 Task: Create a rule from the Routing list, Task moved to a section -> Set Priority in the project ArchiTech , set the section as Done clear the priority
Action: Mouse moved to (46, 279)
Screenshot: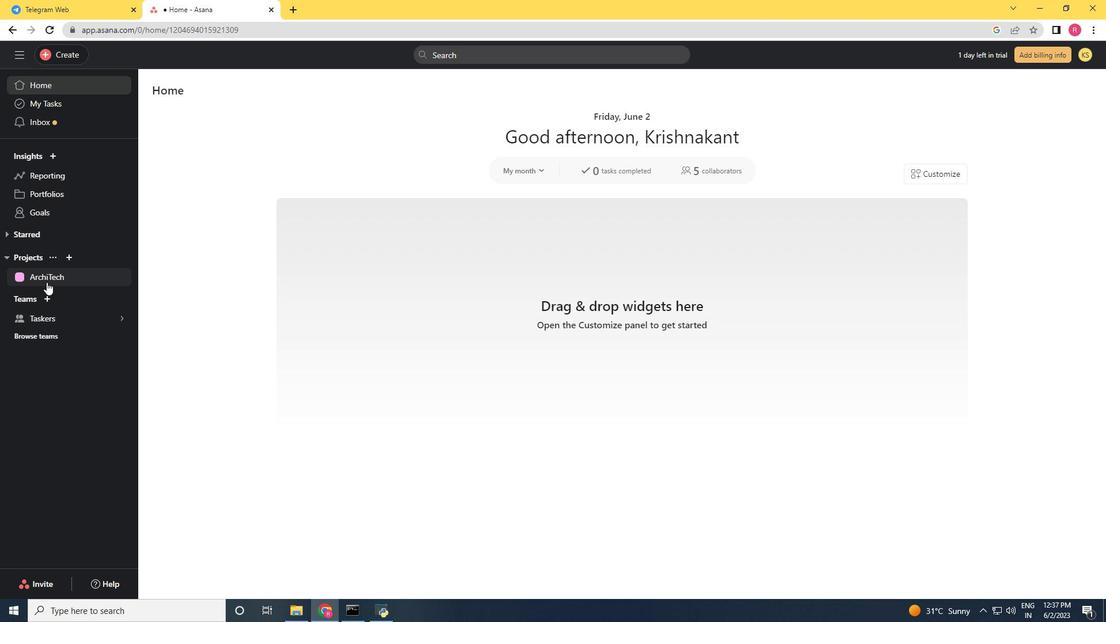 
Action: Mouse pressed left at (46, 279)
Screenshot: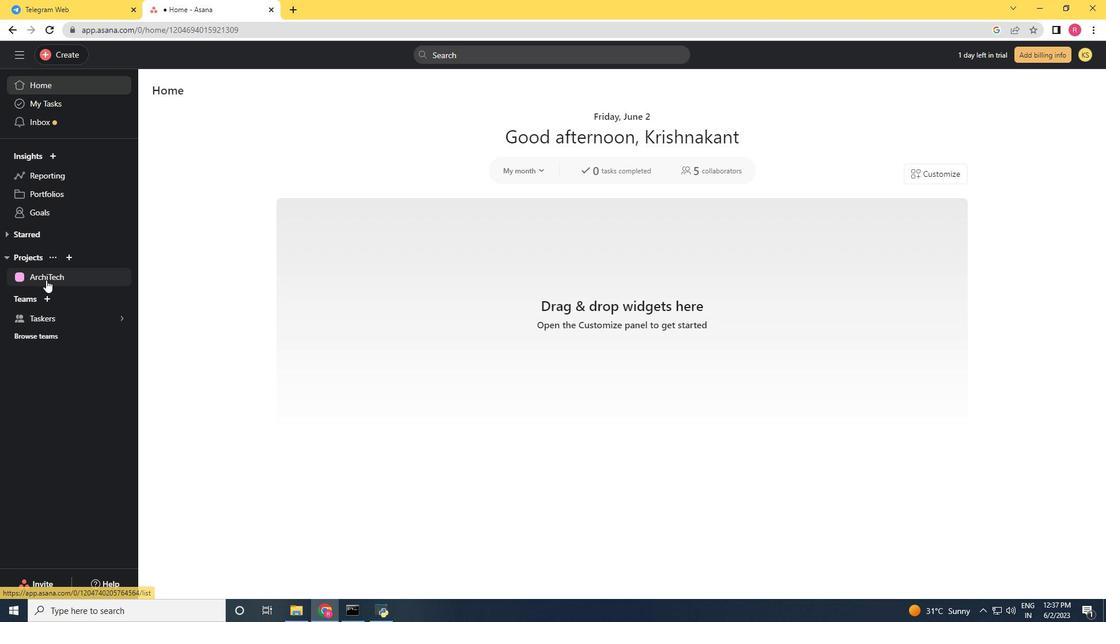 
Action: Mouse moved to (1050, 99)
Screenshot: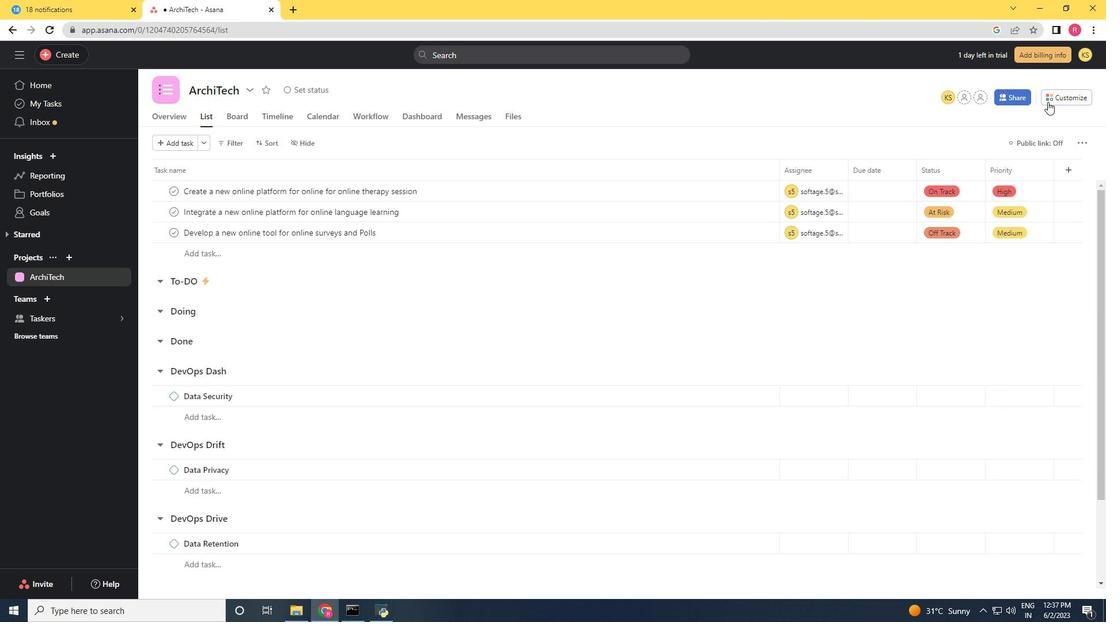 
Action: Mouse pressed left at (1050, 99)
Screenshot: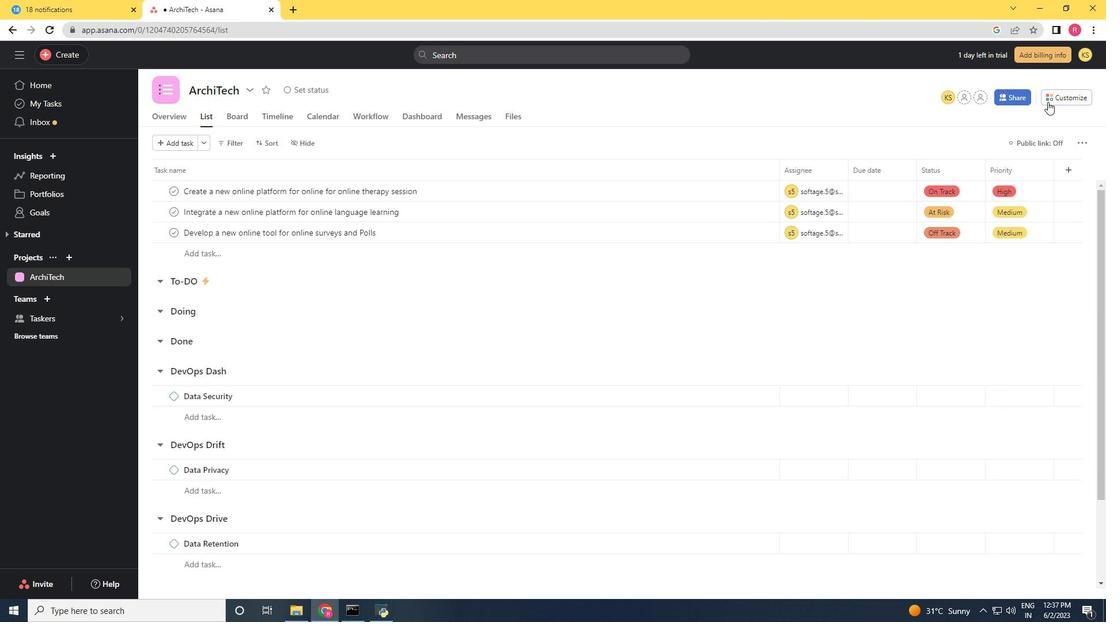 
Action: Mouse moved to (866, 249)
Screenshot: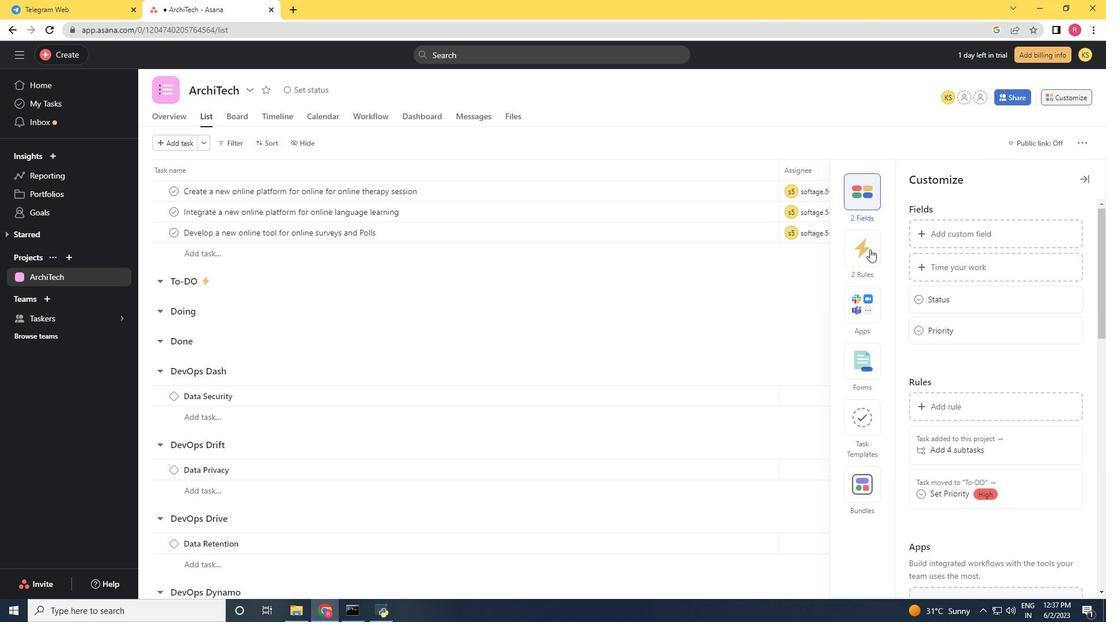
Action: Mouse pressed left at (866, 249)
Screenshot: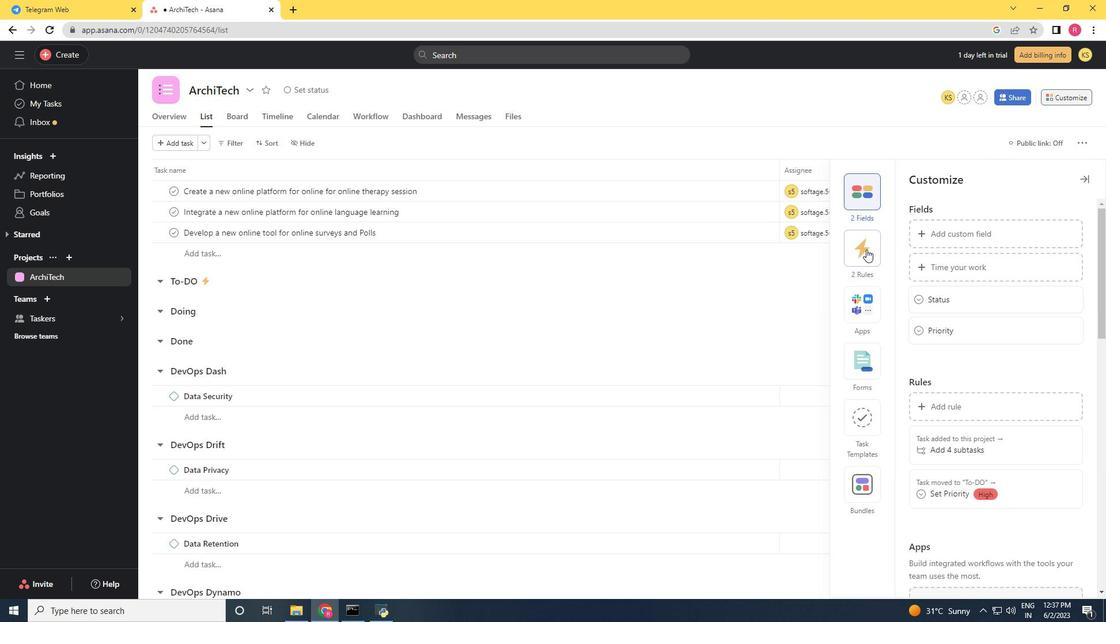 
Action: Mouse moved to (852, 252)
Screenshot: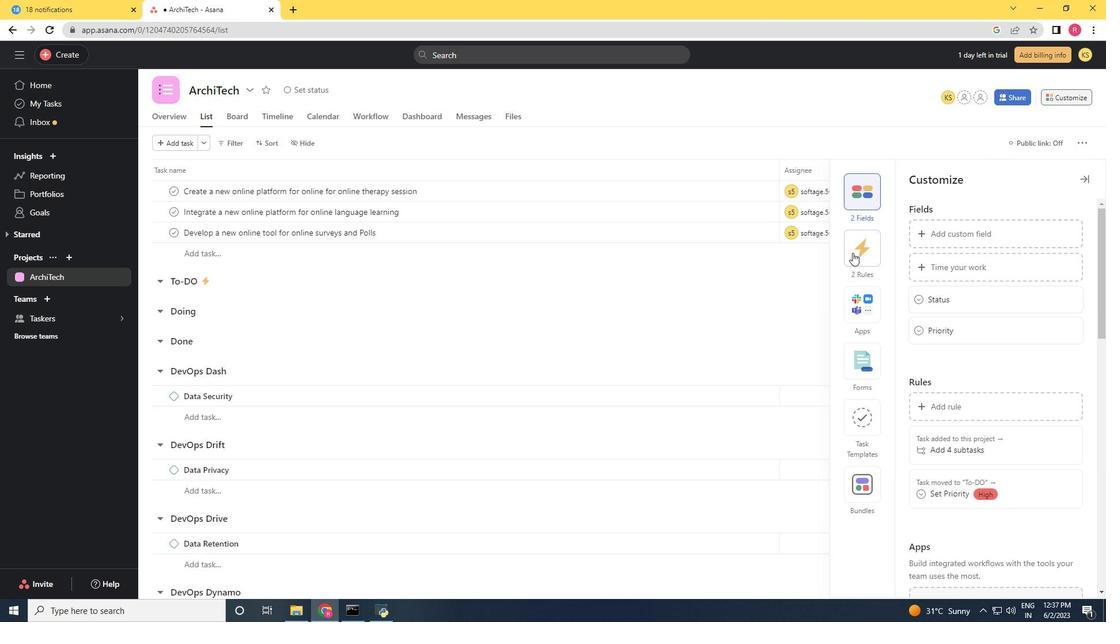 
Action: Mouse pressed left at (852, 252)
Screenshot: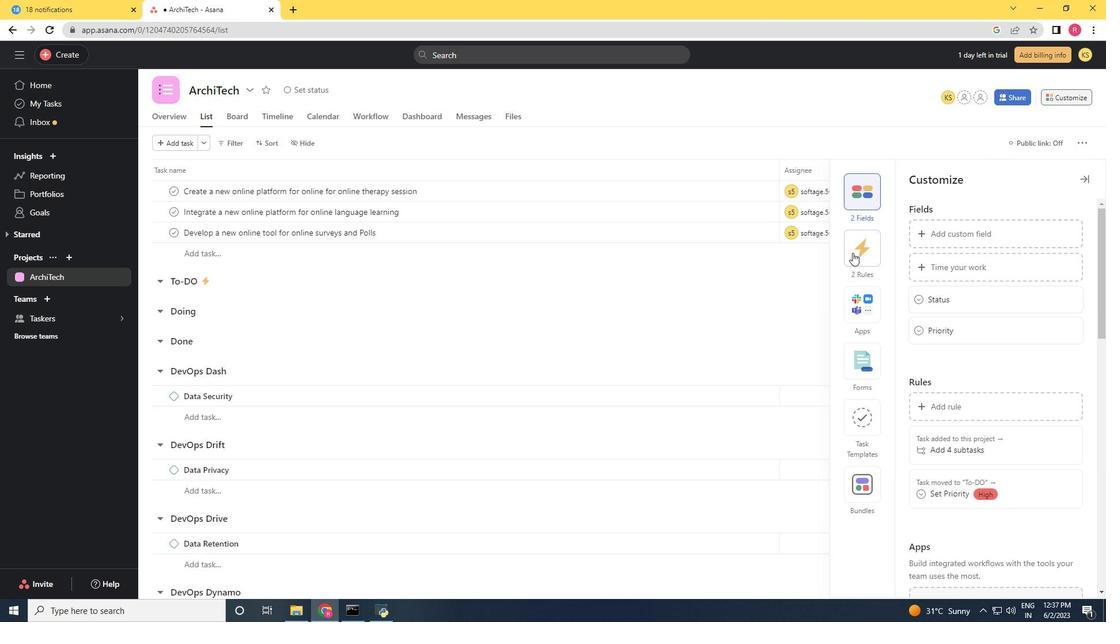 
Action: Mouse moved to (948, 231)
Screenshot: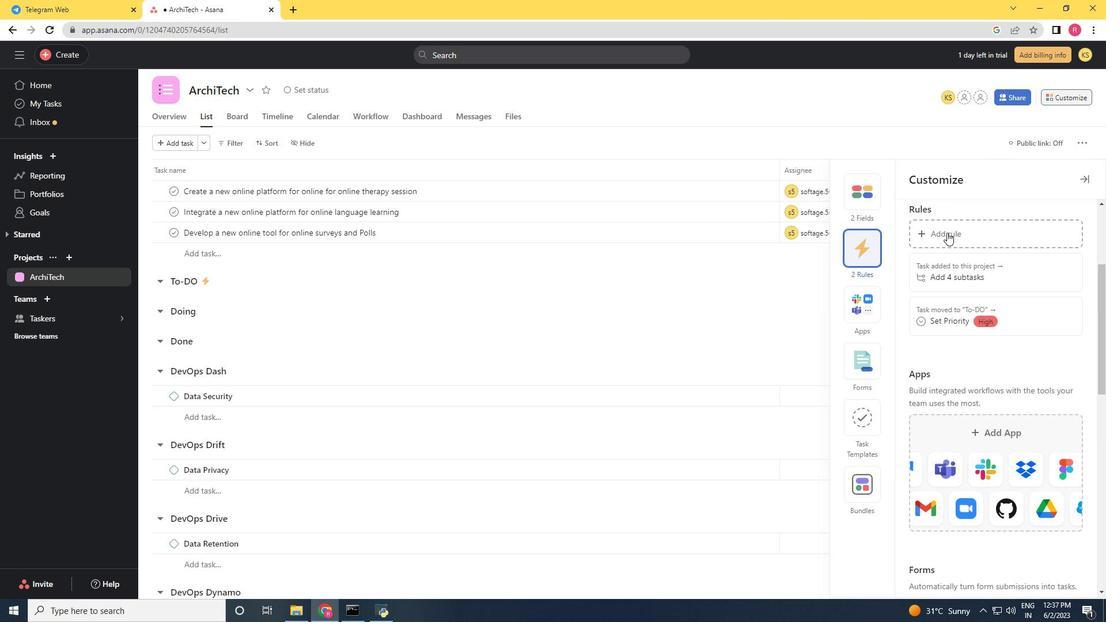 
Action: Mouse pressed left at (948, 231)
Screenshot: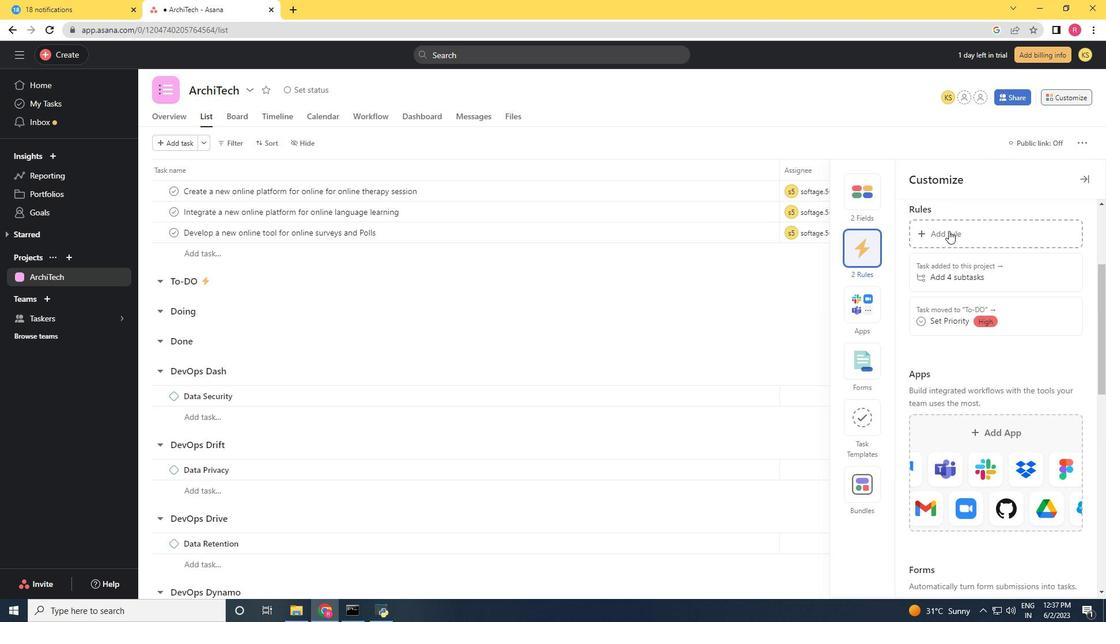 
Action: Mouse moved to (242, 155)
Screenshot: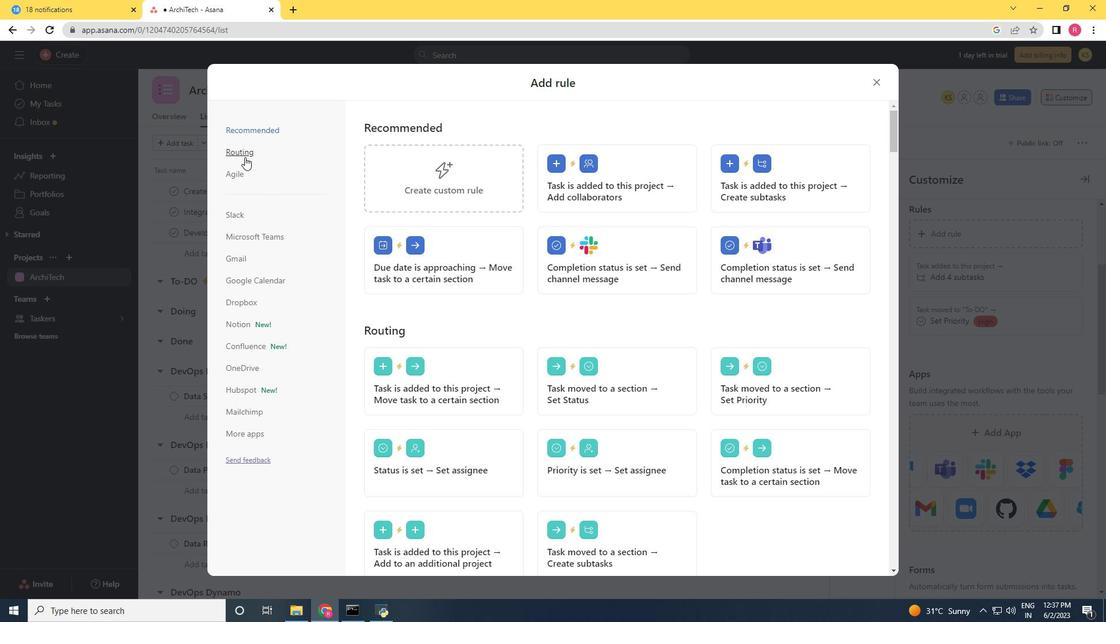 
Action: Mouse pressed left at (242, 155)
Screenshot: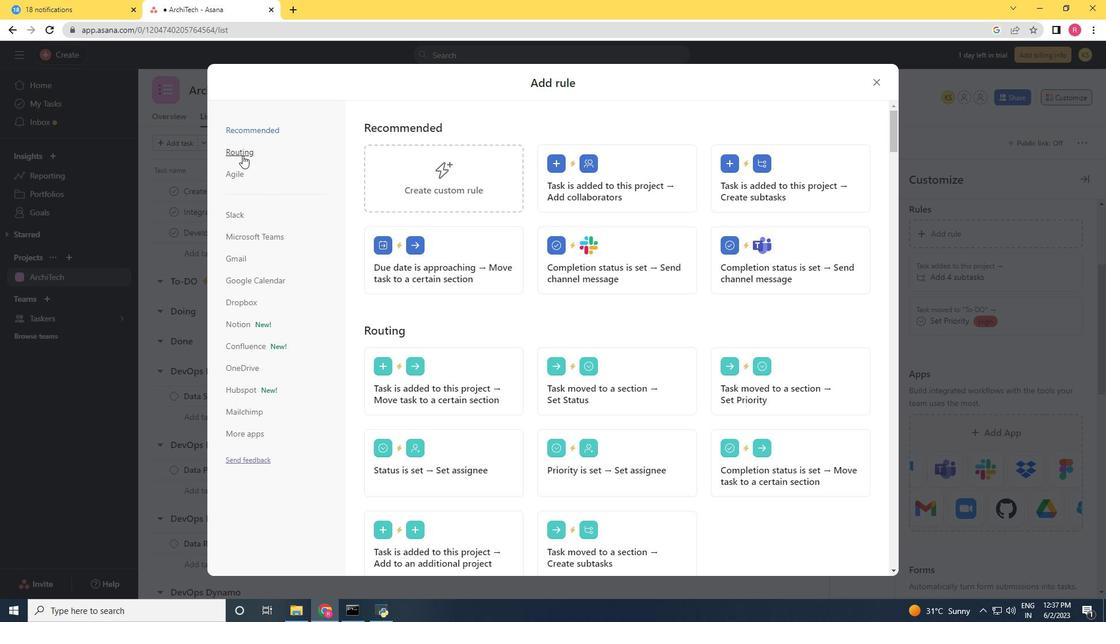
Action: Mouse moved to (732, 190)
Screenshot: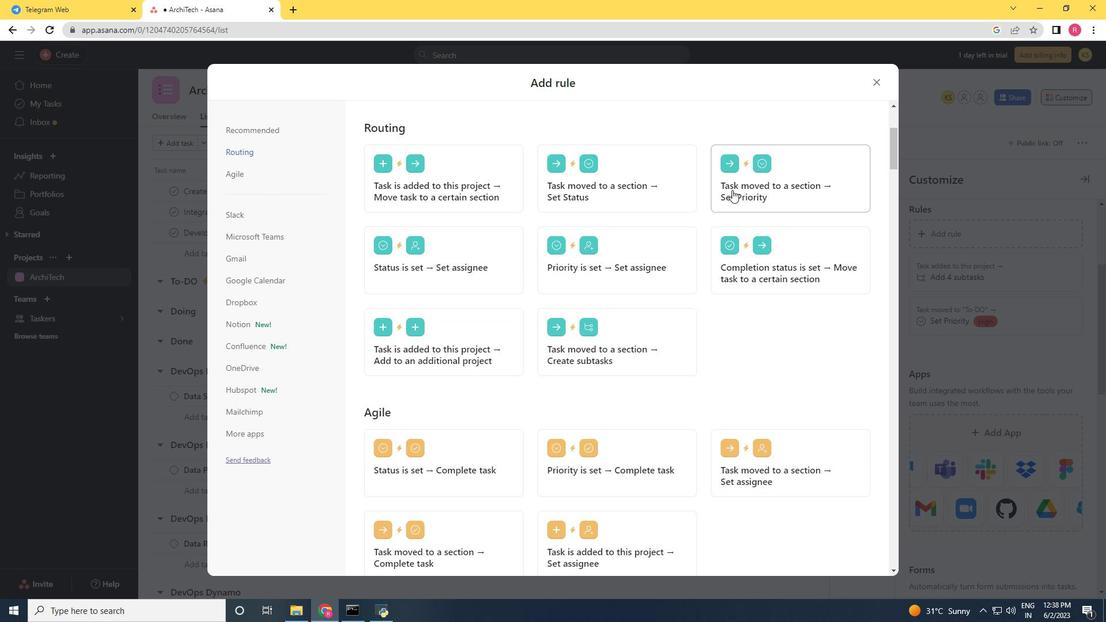 
Action: Mouse pressed left at (732, 190)
Screenshot: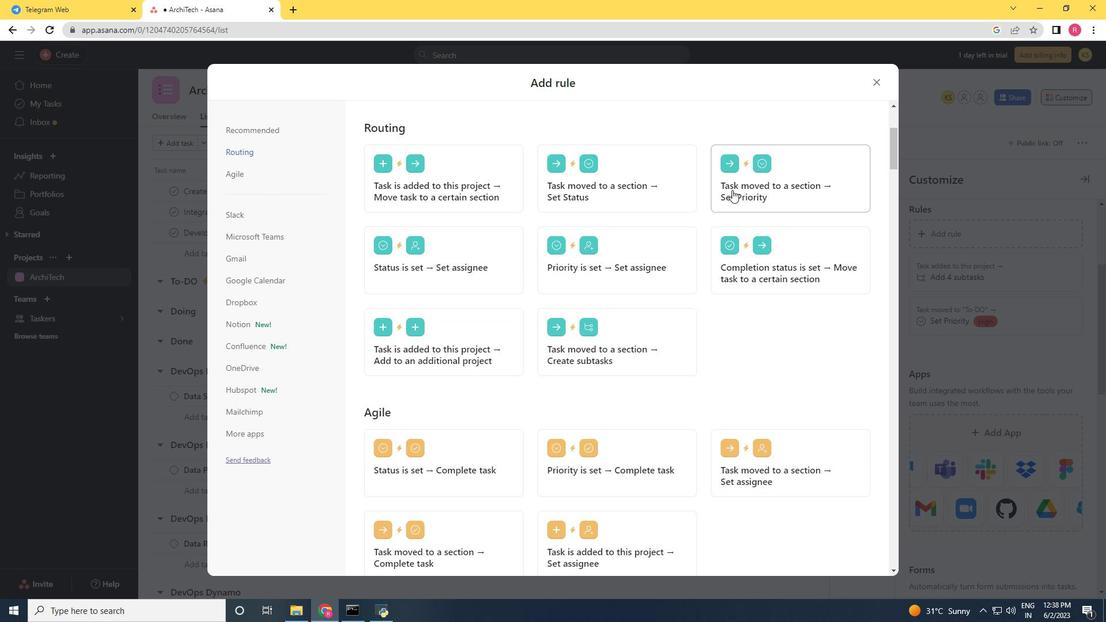 
Action: Mouse moved to (417, 309)
Screenshot: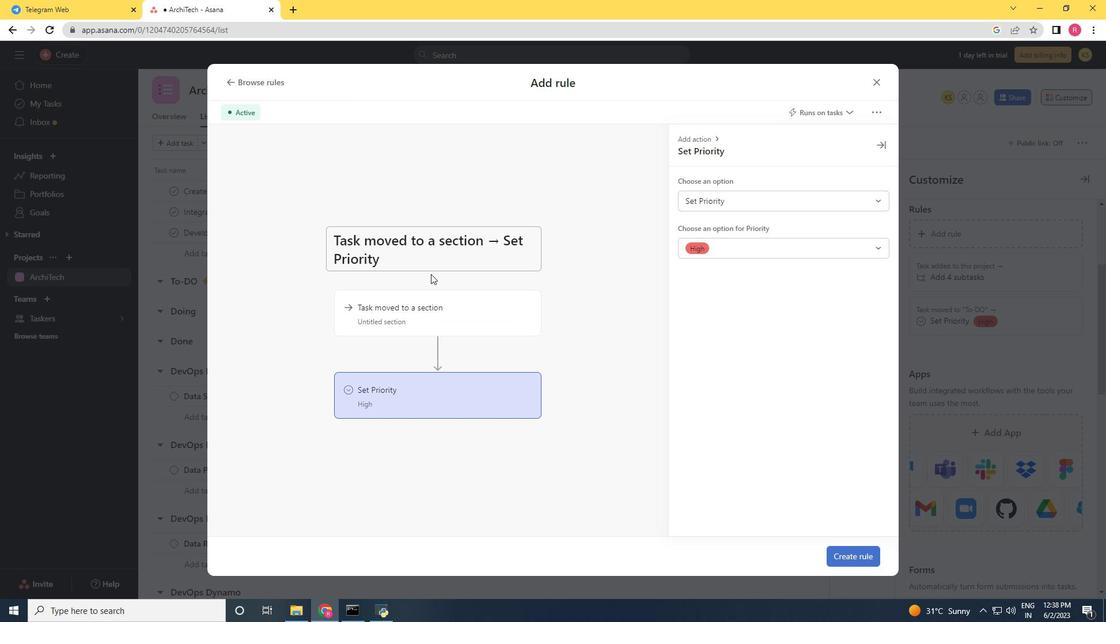 
Action: Mouse pressed left at (417, 309)
Screenshot: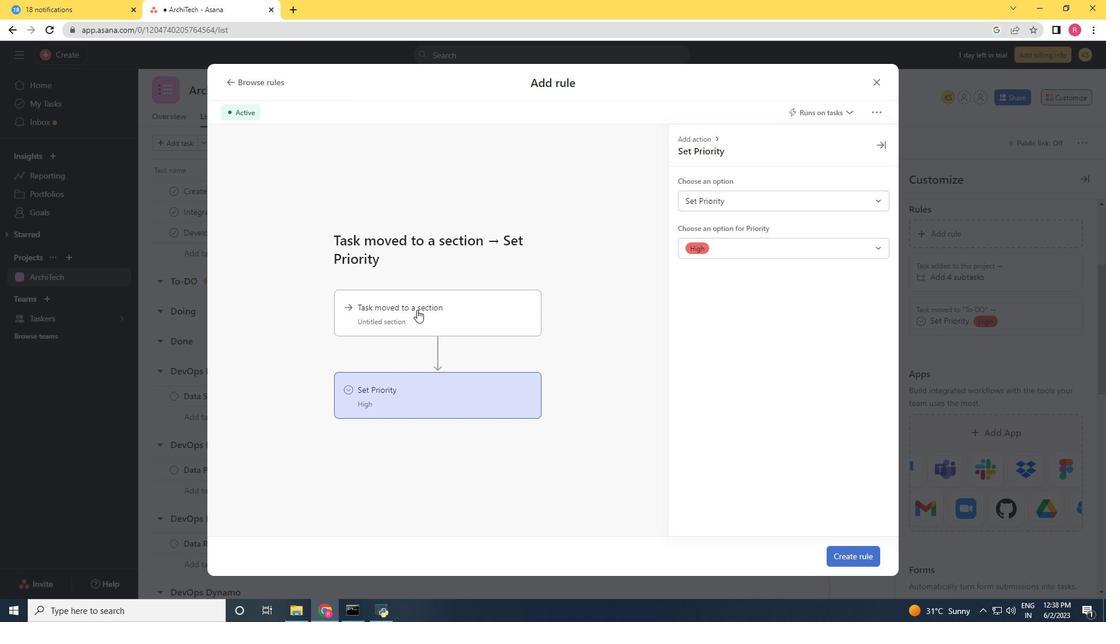 
Action: Mouse moved to (782, 199)
Screenshot: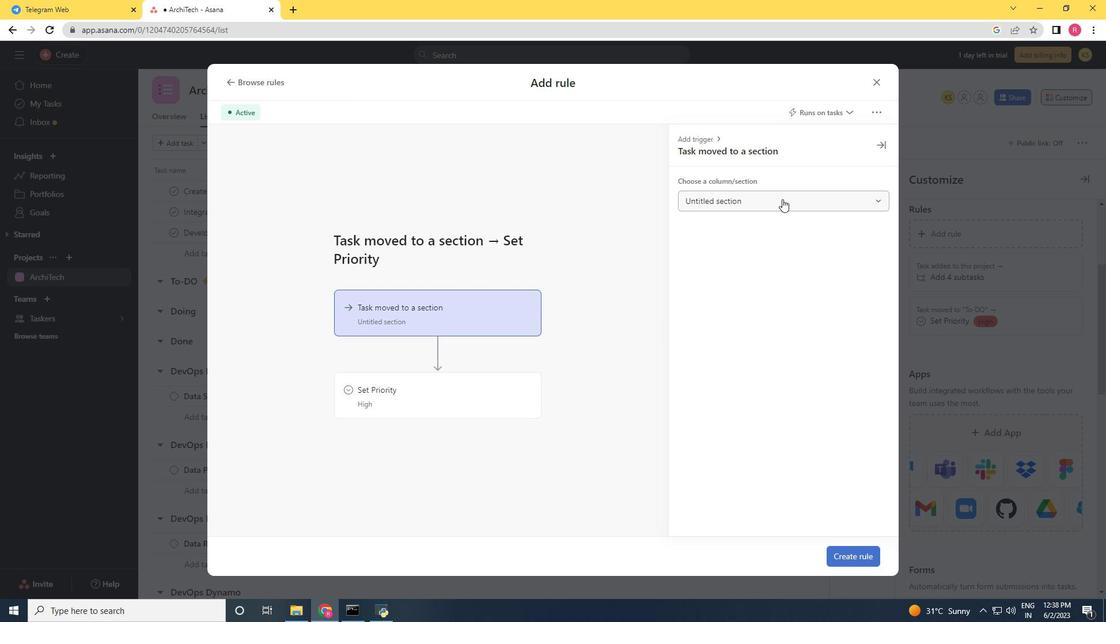 
Action: Mouse pressed left at (782, 199)
Screenshot: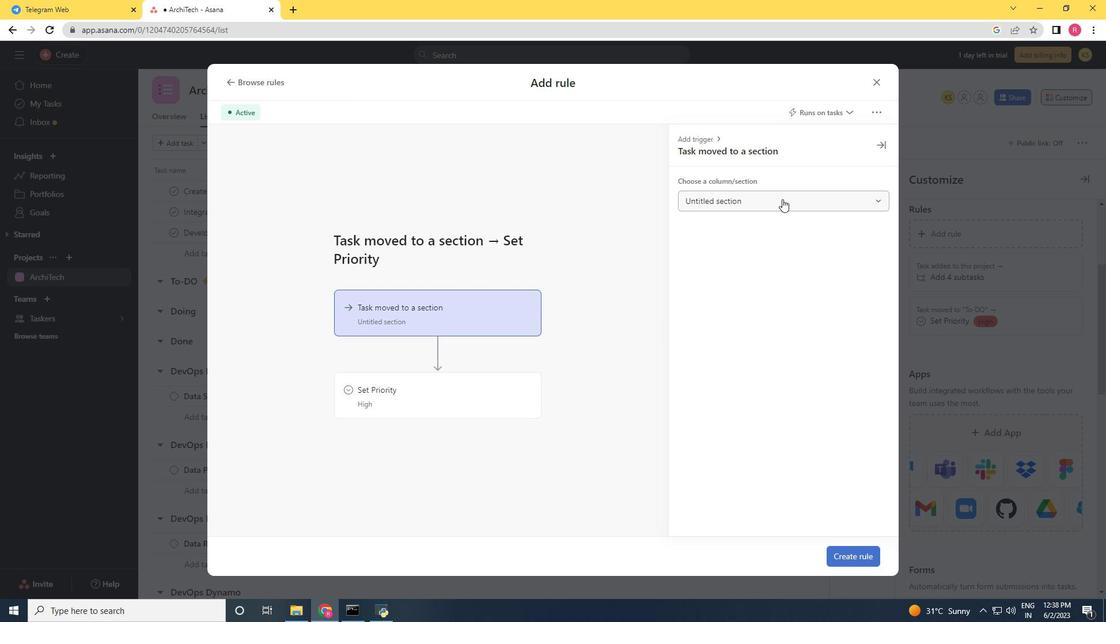 
Action: Mouse moved to (720, 288)
Screenshot: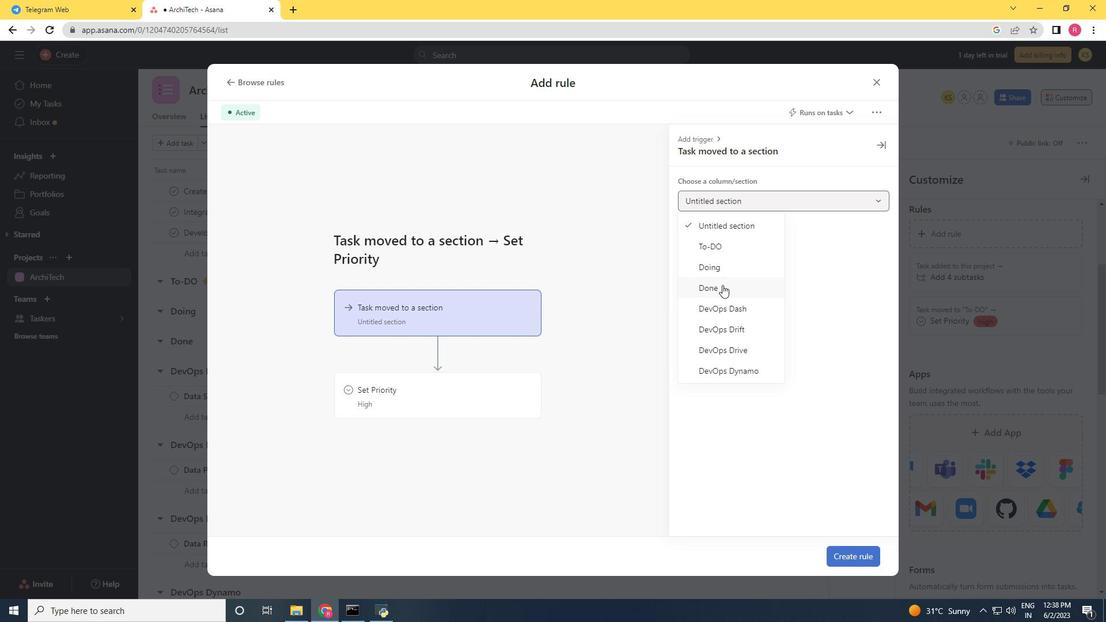 
Action: Mouse pressed left at (720, 288)
Screenshot: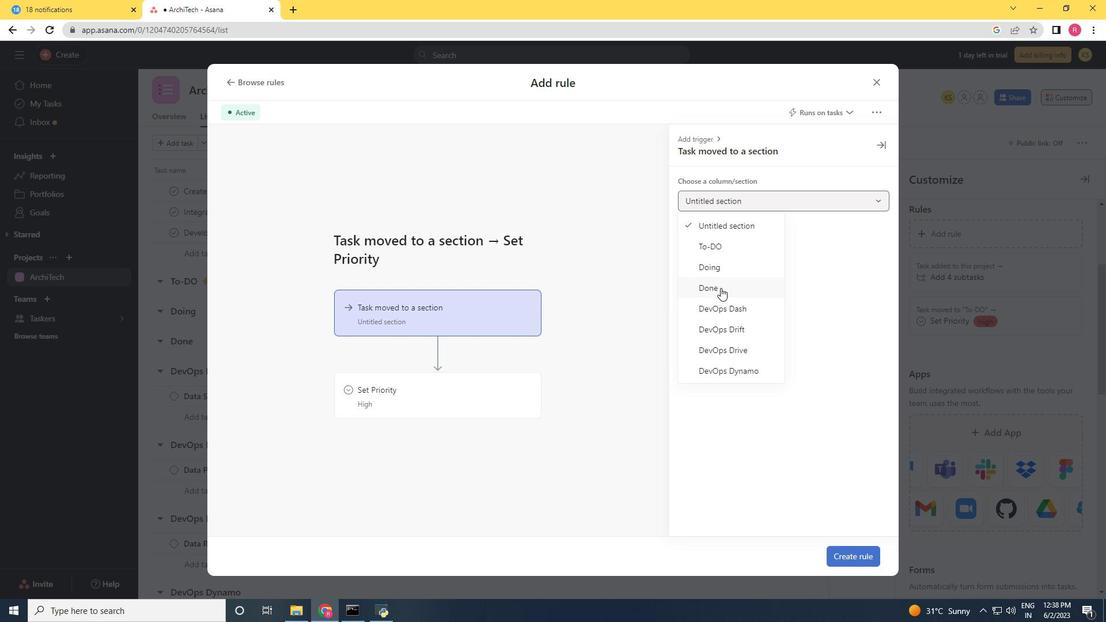 
Action: Mouse moved to (450, 395)
Screenshot: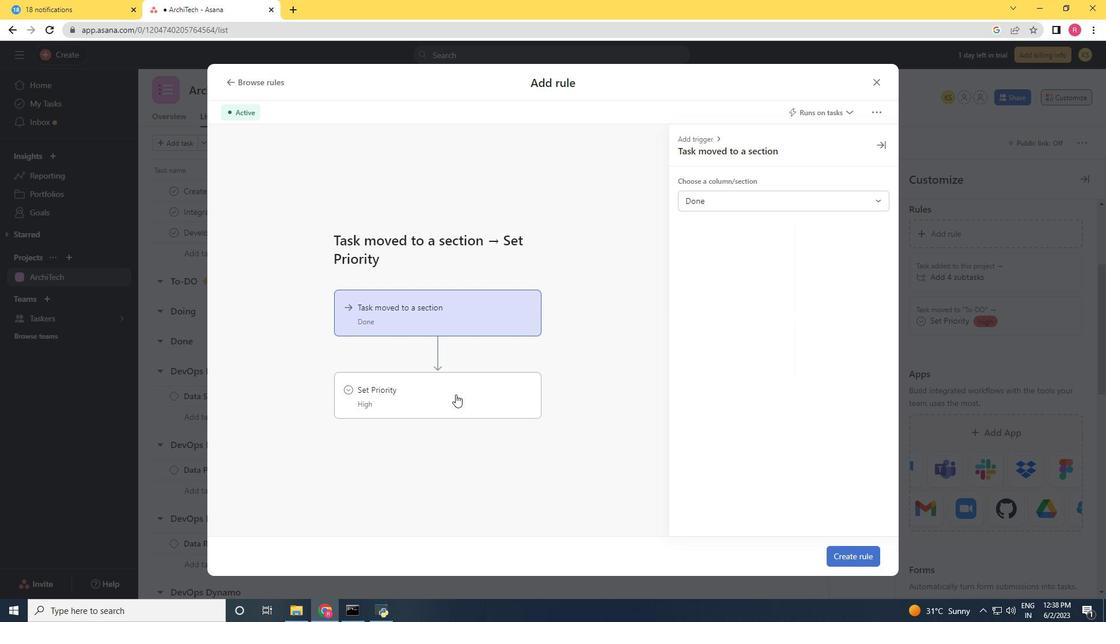 
Action: Mouse pressed left at (450, 395)
Screenshot: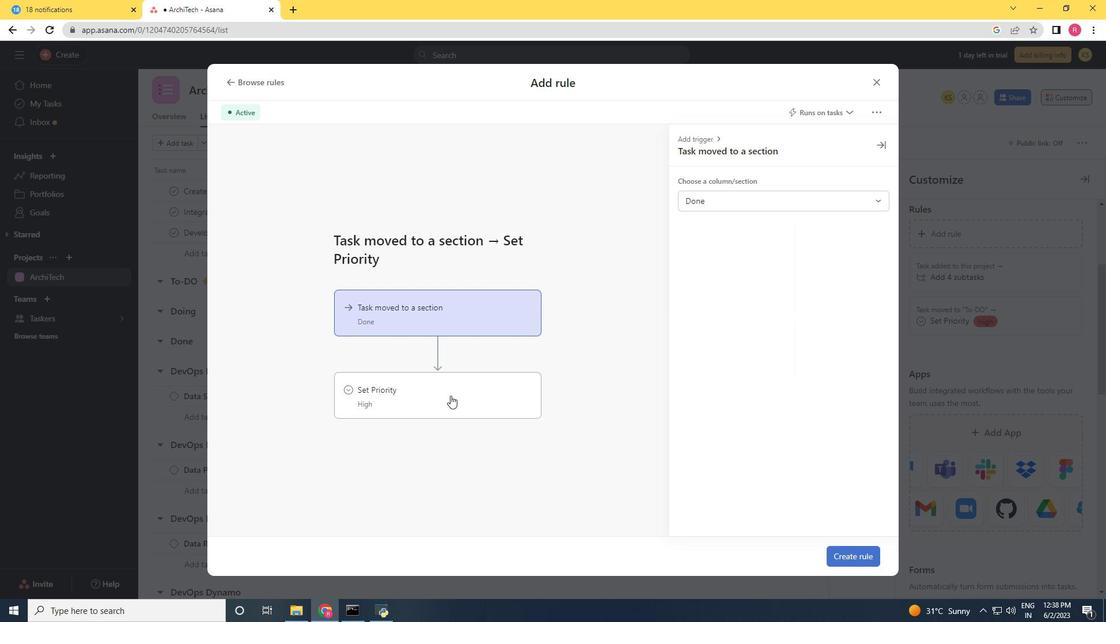 
Action: Mouse moved to (703, 205)
Screenshot: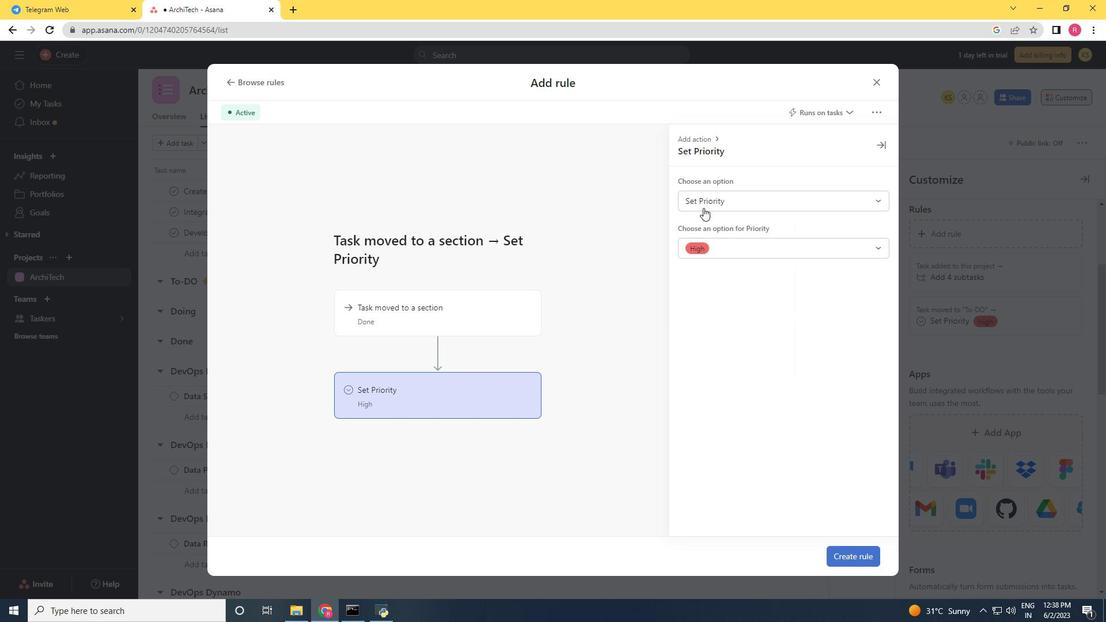 
Action: Mouse pressed left at (703, 205)
Screenshot: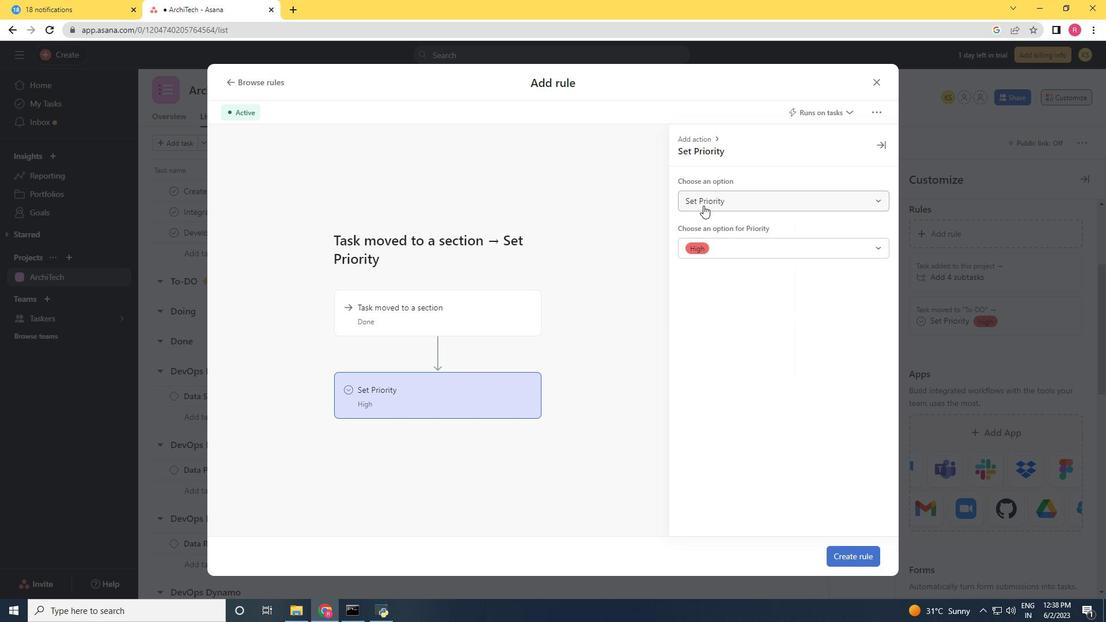 
Action: Mouse moved to (711, 247)
Screenshot: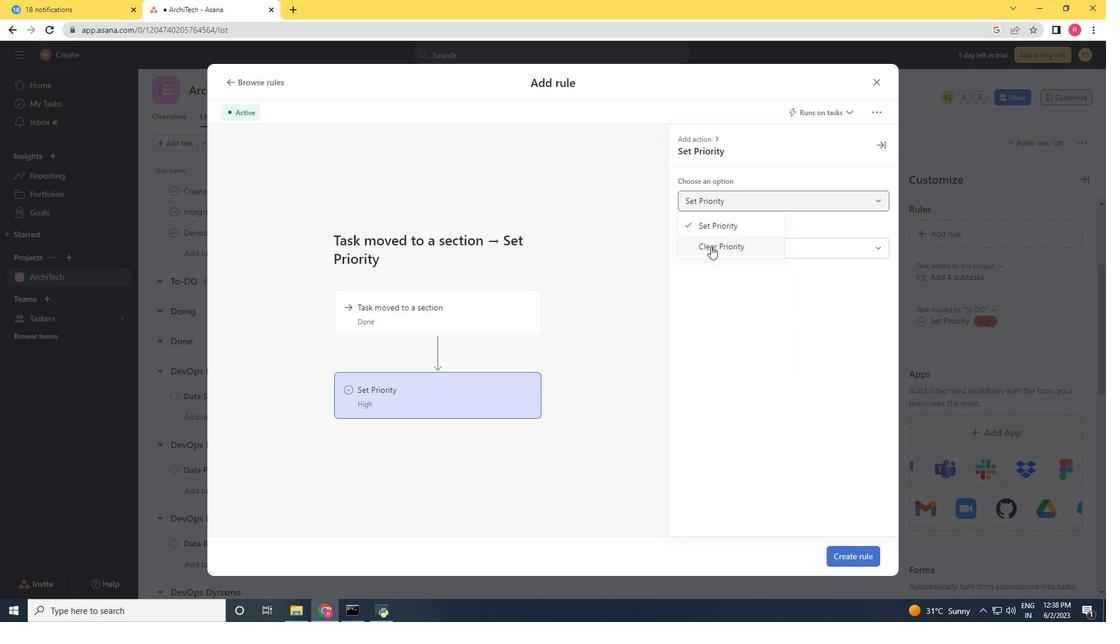 
Action: Mouse pressed left at (711, 247)
Screenshot: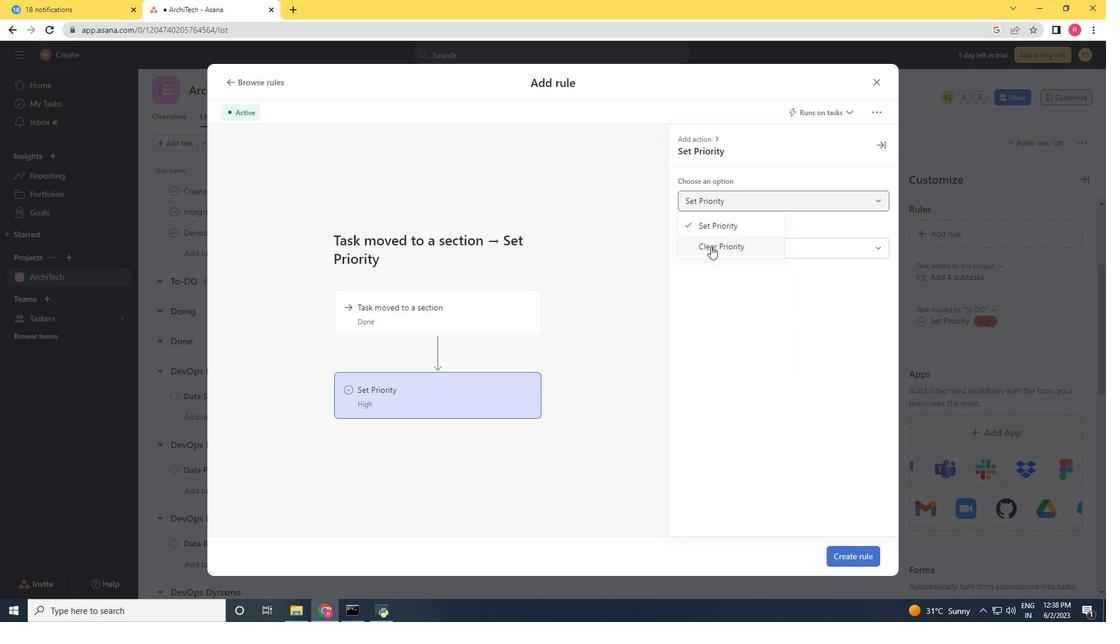 
Action: Mouse moved to (849, 564)
Screenshot: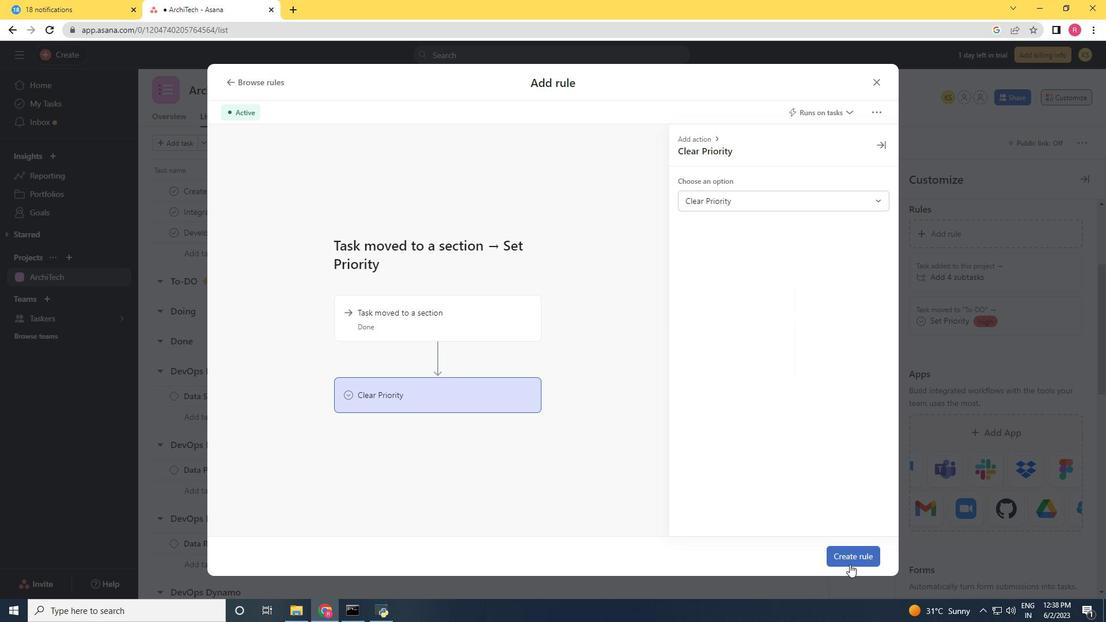 
Action: Mouse pressed left at (849, 564)
Screenshot: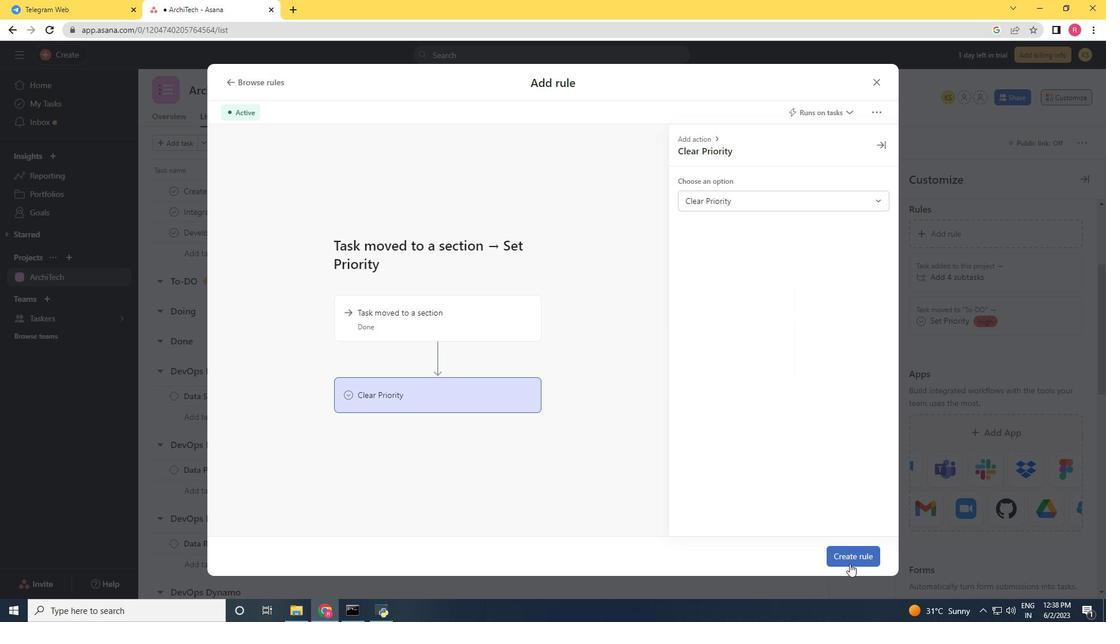 
Action: Mouse moved to (45, 369)
Screenshot: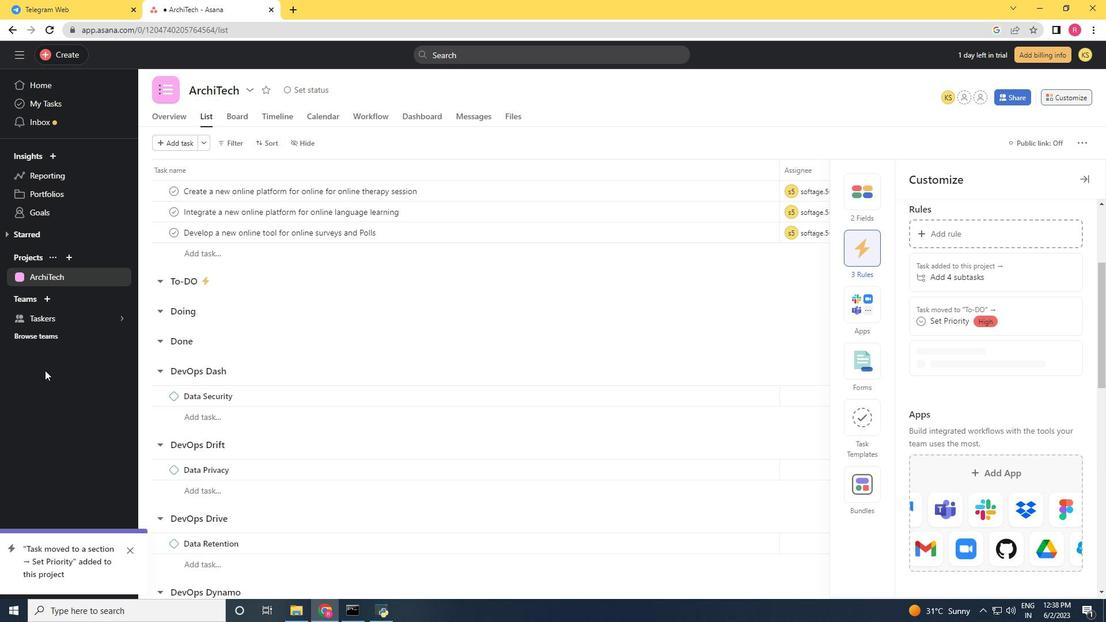 
